 Task: Change the scale to default.
Action: Mouse moved to (845, 279)
Screenshot: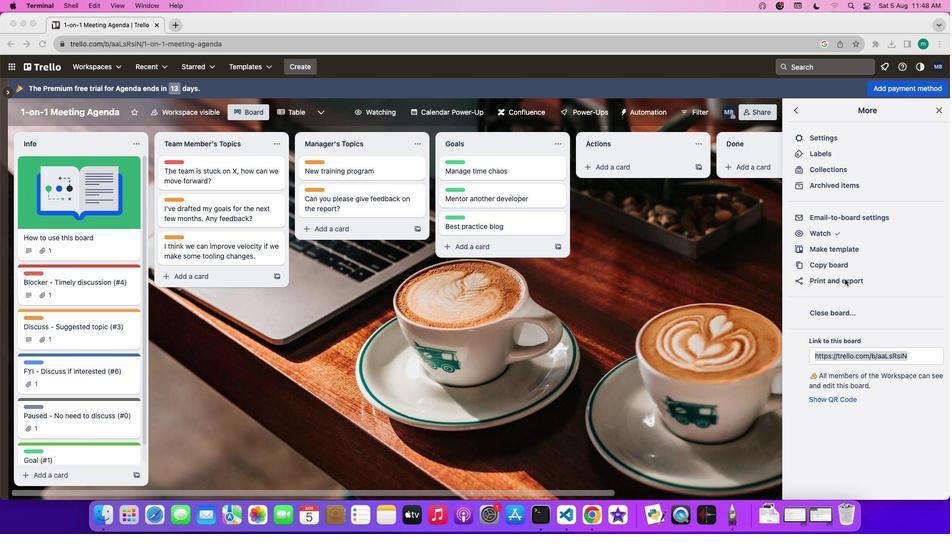 
Action: Mouse pressed left at (845, 279)
Screenshot: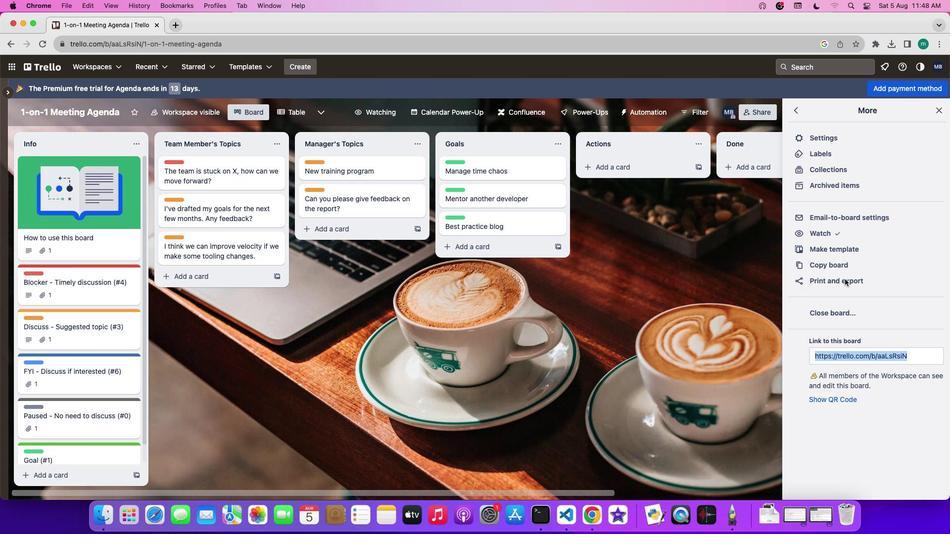 
Action: Mouse pressed left at (845, 279)
Screenshot: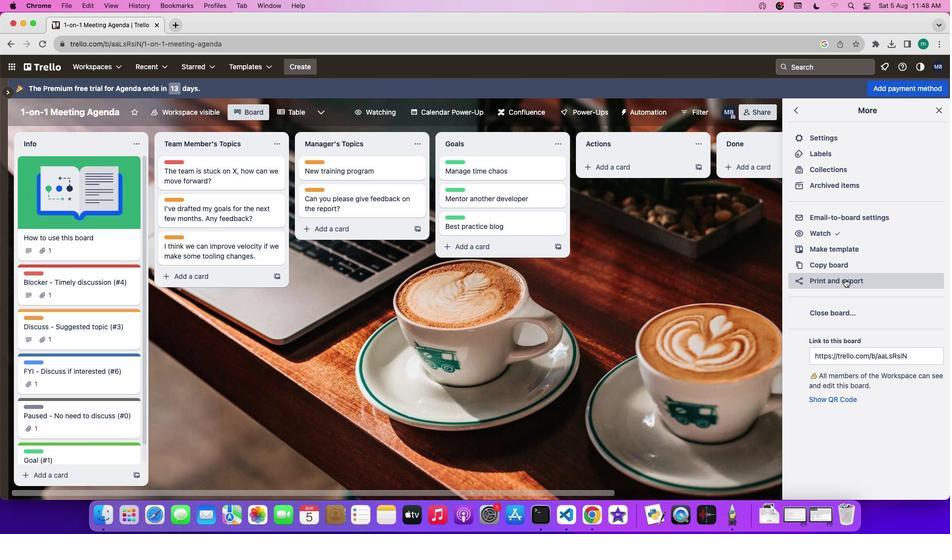 
Action: Mouse moved to (835, 319)
Screenshot: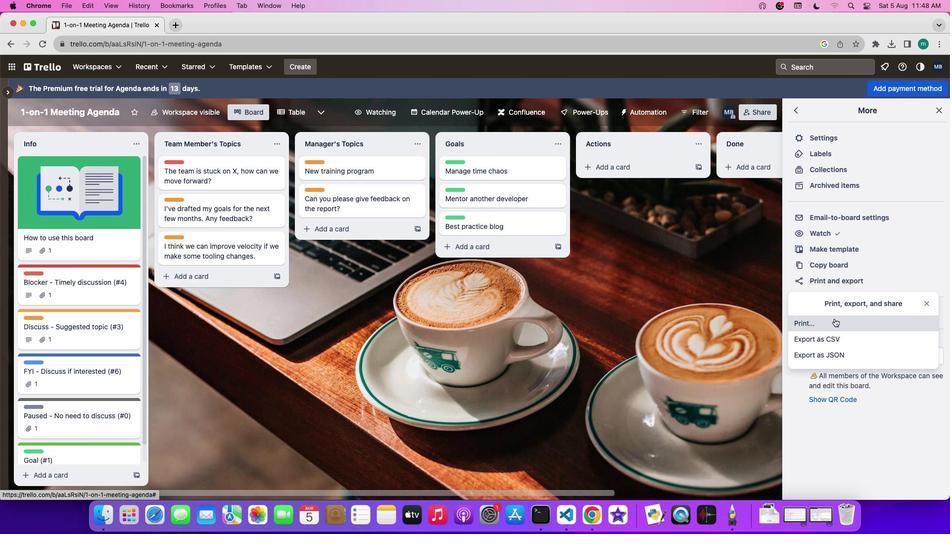 
Action: Mouse pressed left at (835, 319)
Screenshot: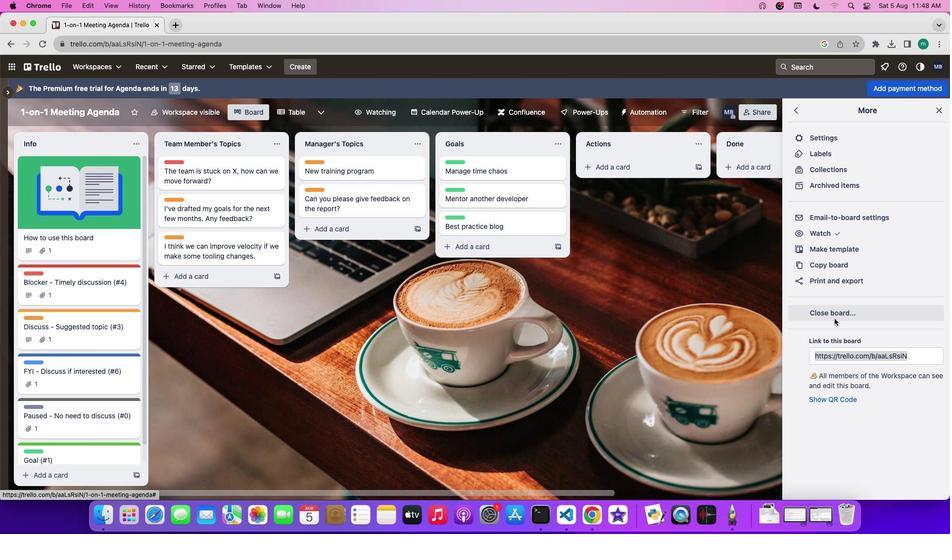 
Action: Mouse moved to (700, 195)
Screenshot: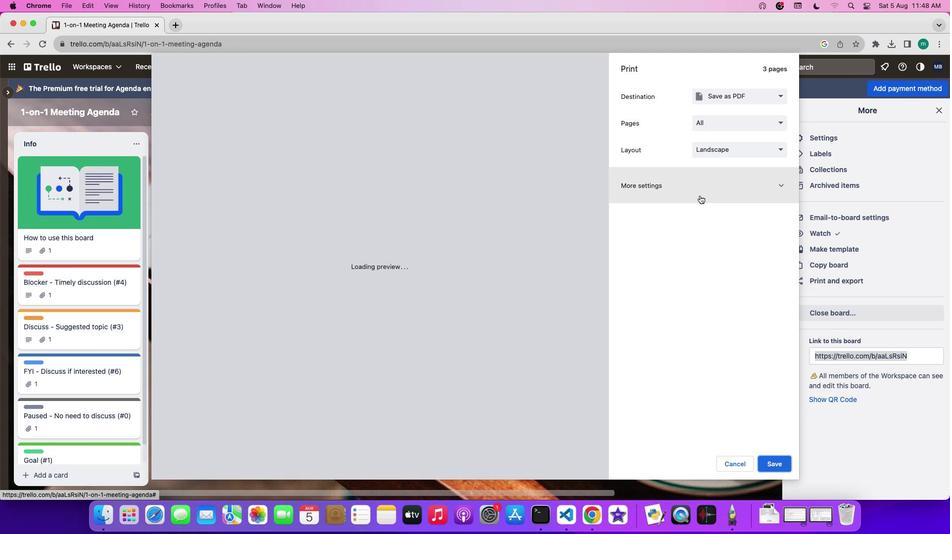 
Action: Mouse pressed left at (700, 195)
Screenshot: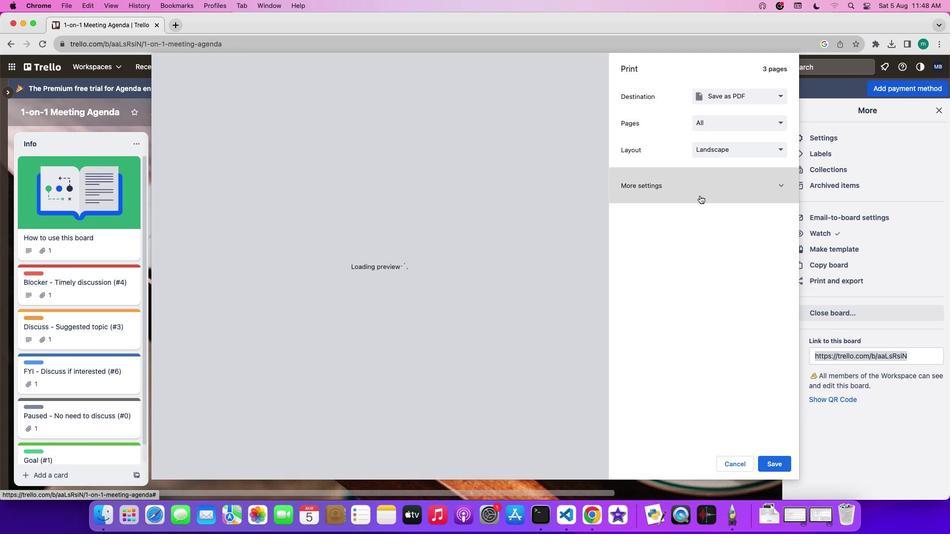 
Action: Mouse moved to (730, 298)
Screenshot: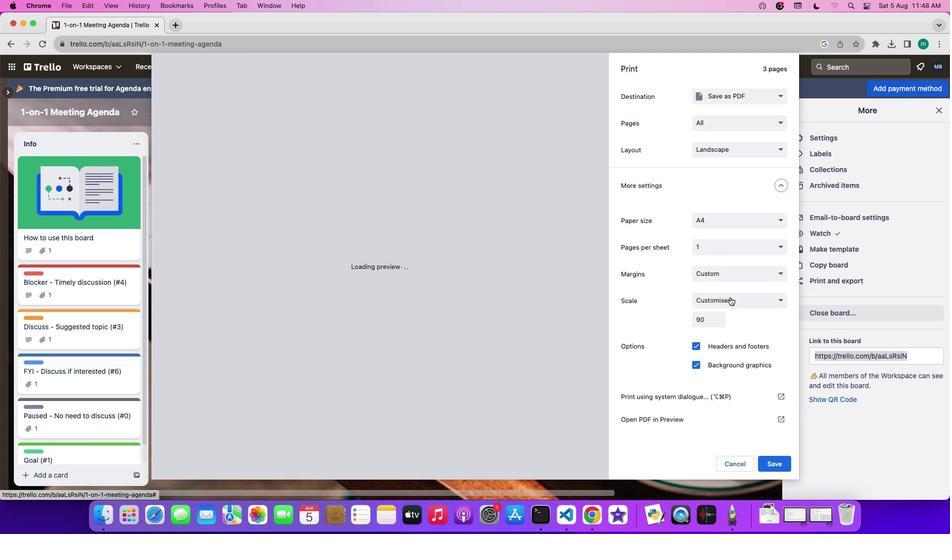 
Action: Mouse pressed left at (730, 298)
Screenshot: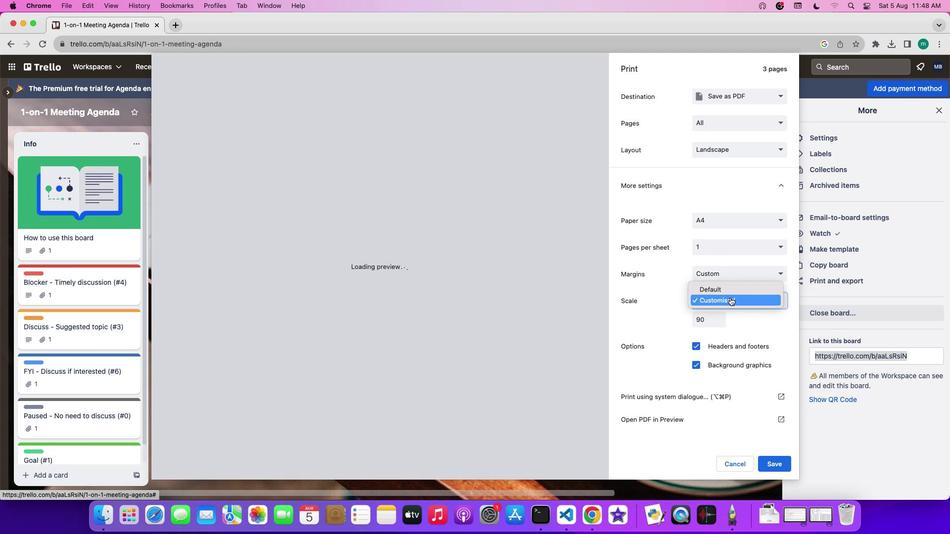 
Action: Mouse moved to (727, 286)
Screenshot: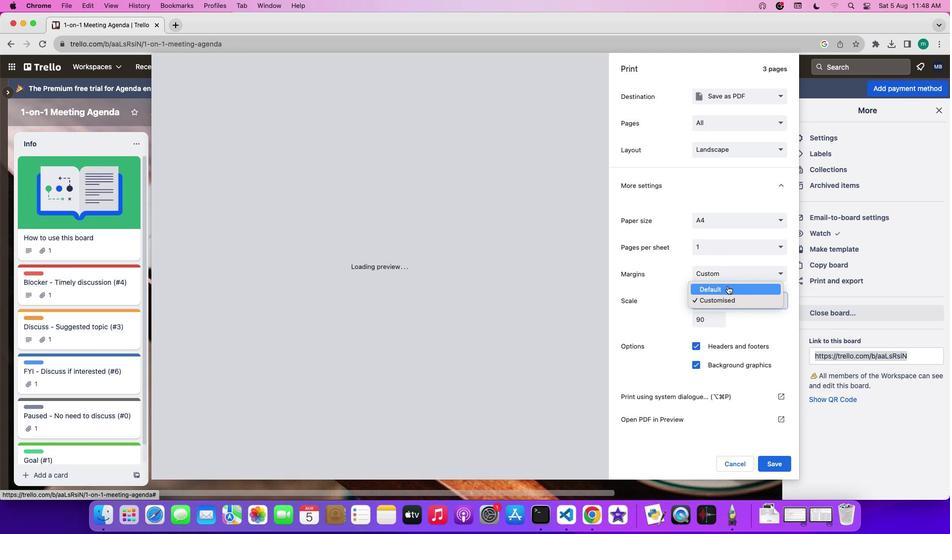 
Action: Mouse pressed left at (727, 286)
Screenshot: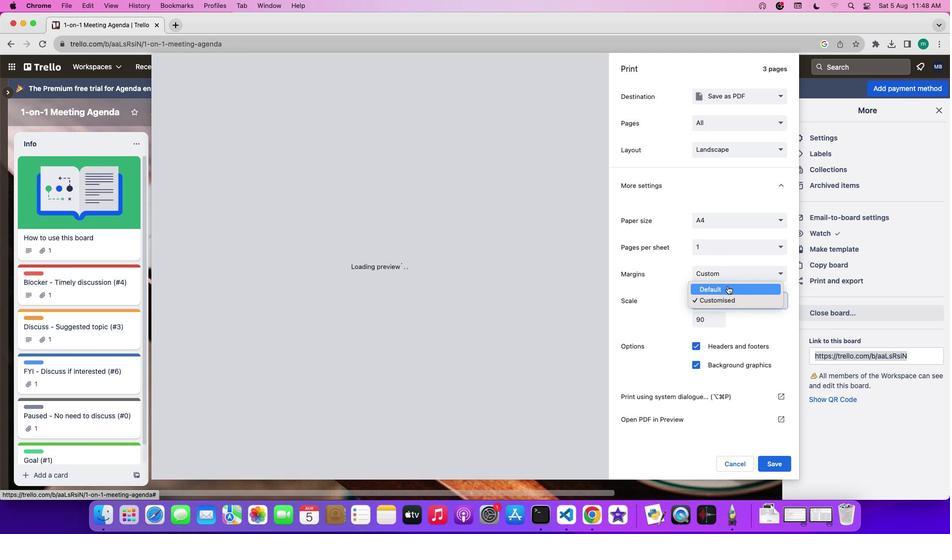
Action: Mouse moved to (737, 375)
Screenshot: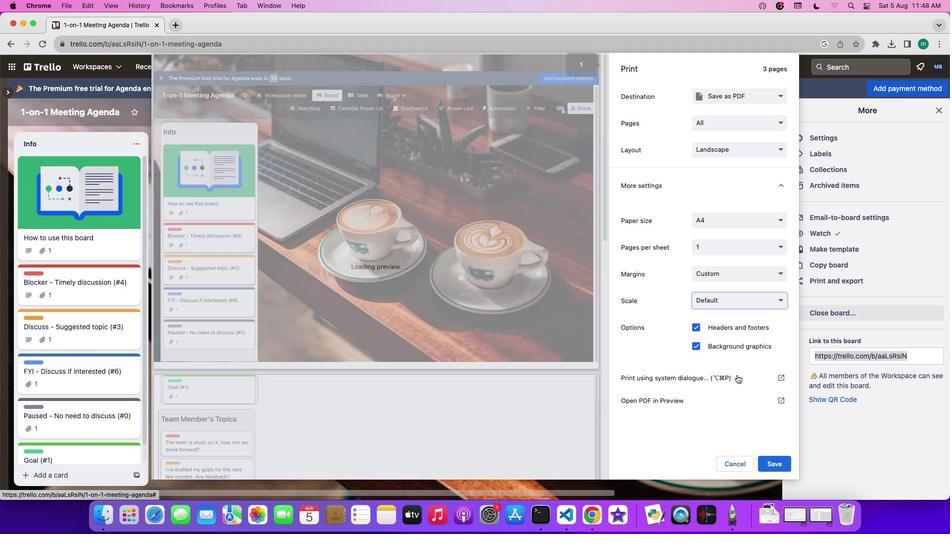 
